Task: In the  document presentation.txt. Below name insert the link: 'www.facebook.com' Insert Dropdown below the link: Review Status  'Select Approved'Insert Header and write  "Quantum". Change font style to  Times New Roman
Action: Mouse moved to (260, 343)
Screenshot: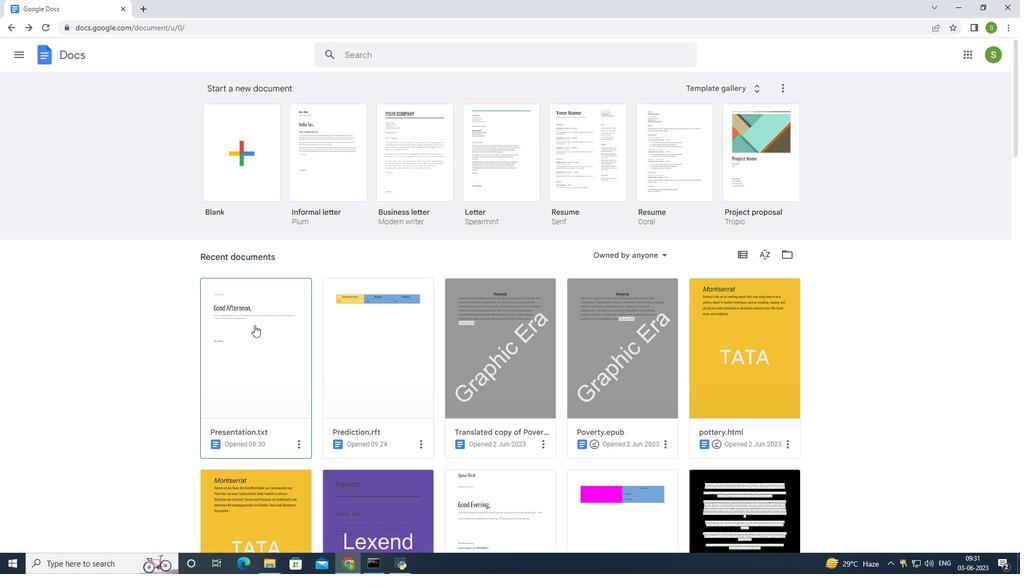 
Action: Mouse pressed left at (260, 343)
Screenshot: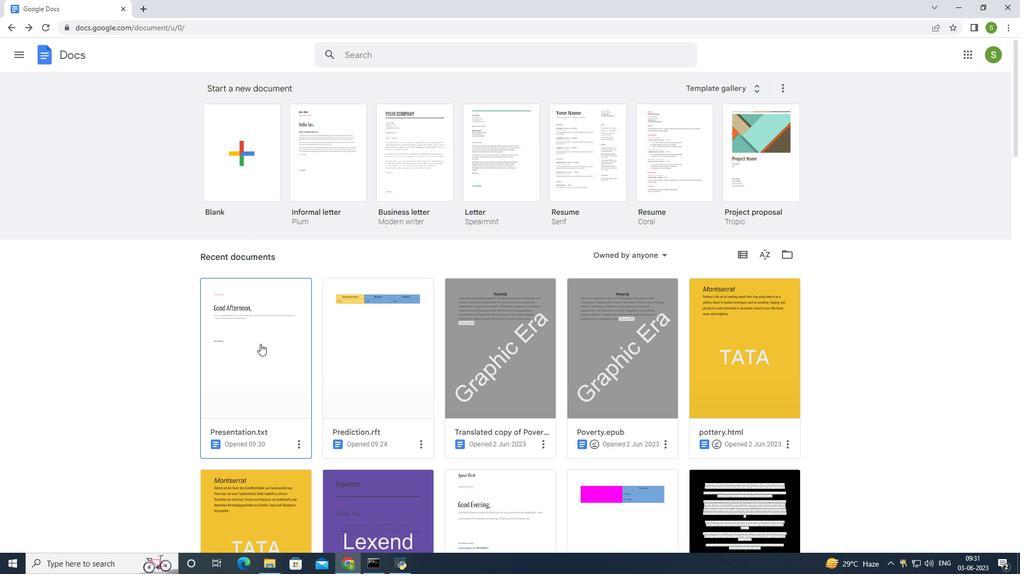 
Action: Mouse moved to (328, 394)
Screenshot: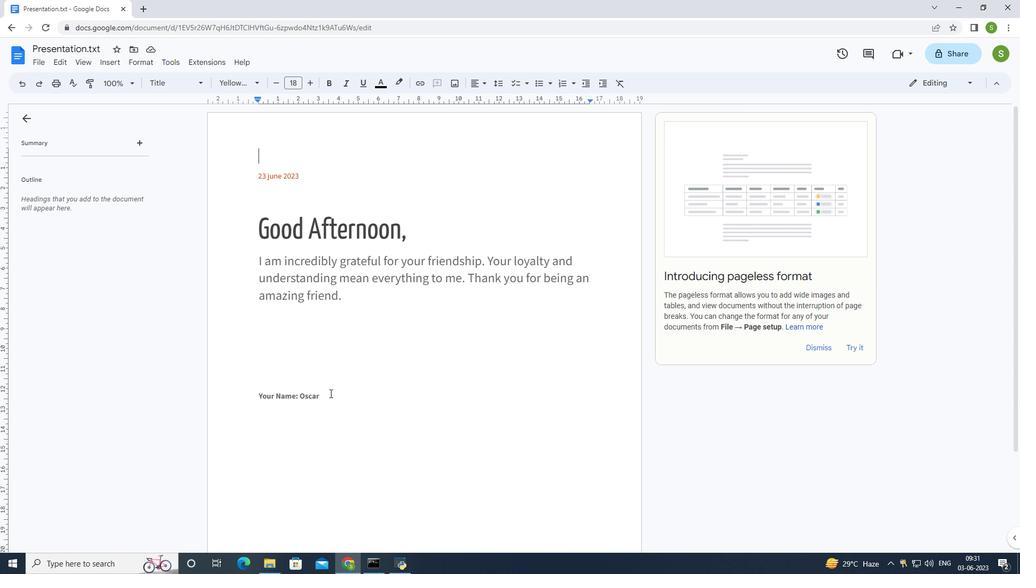 
Action: Mouse pressed left at (328, 394)
Screenshot: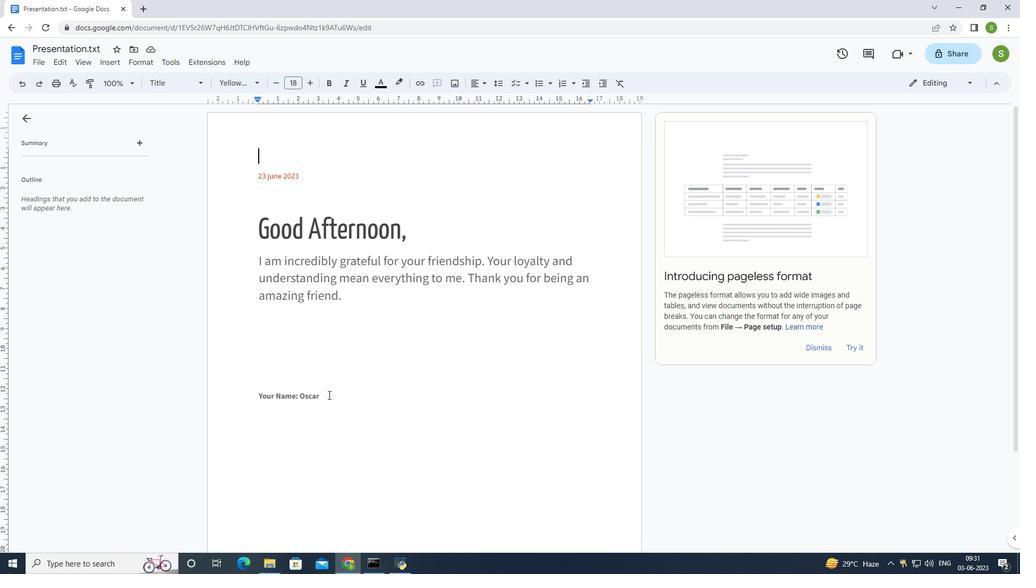 
Action: Mouse moved to (416, 368)
Screenshot: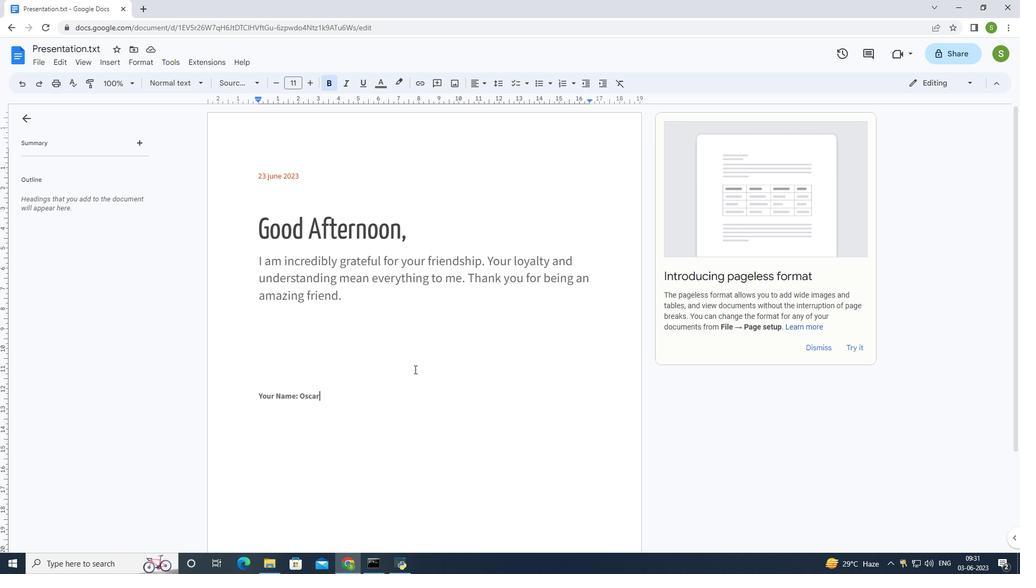 
Action: Key pressed <Key.enter>
Screenshot: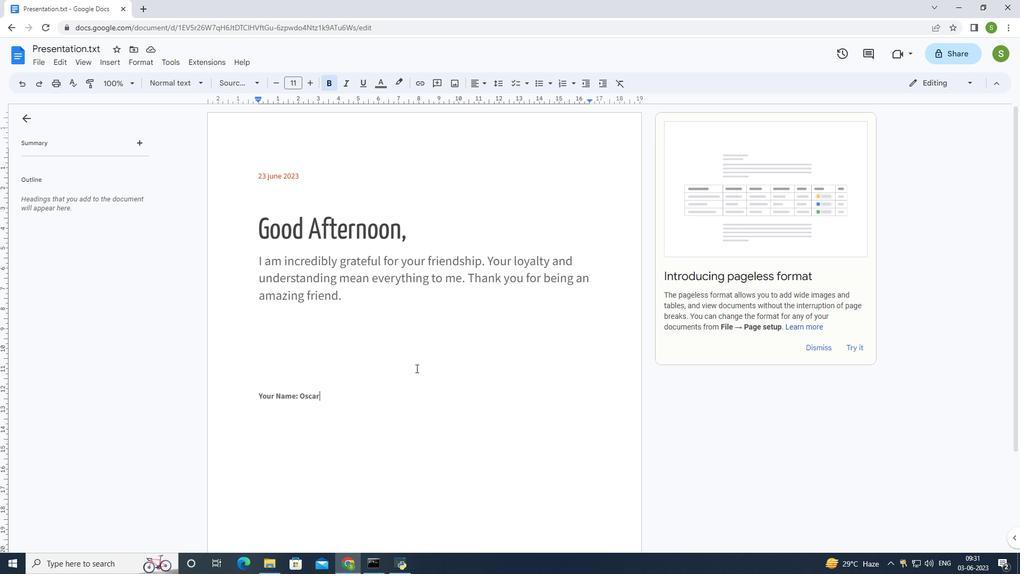 
Action: Mouse moved to (419, 85)
Screenshot: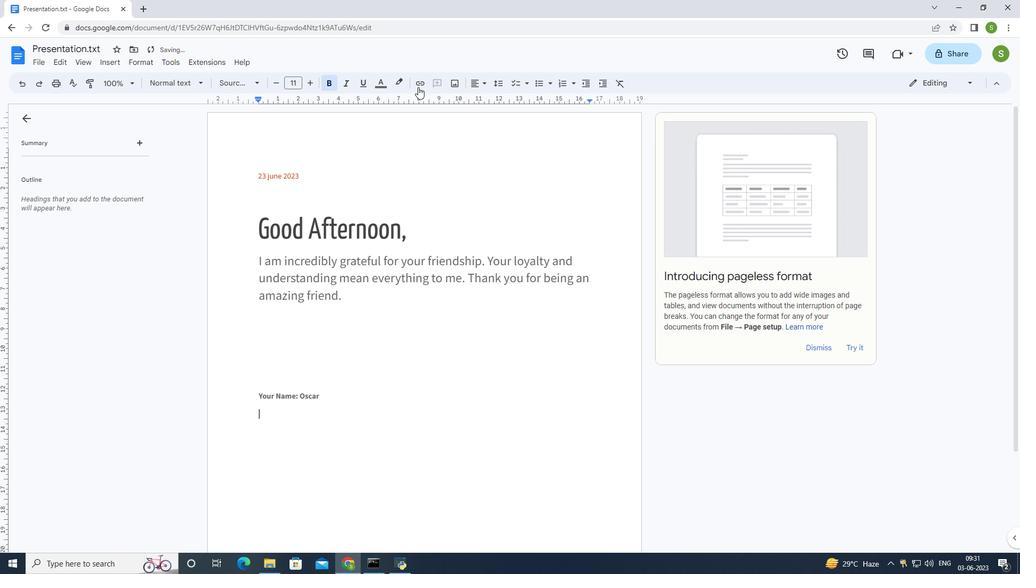 
Action: Mouse pressed left at (419, 85)
Screenshot: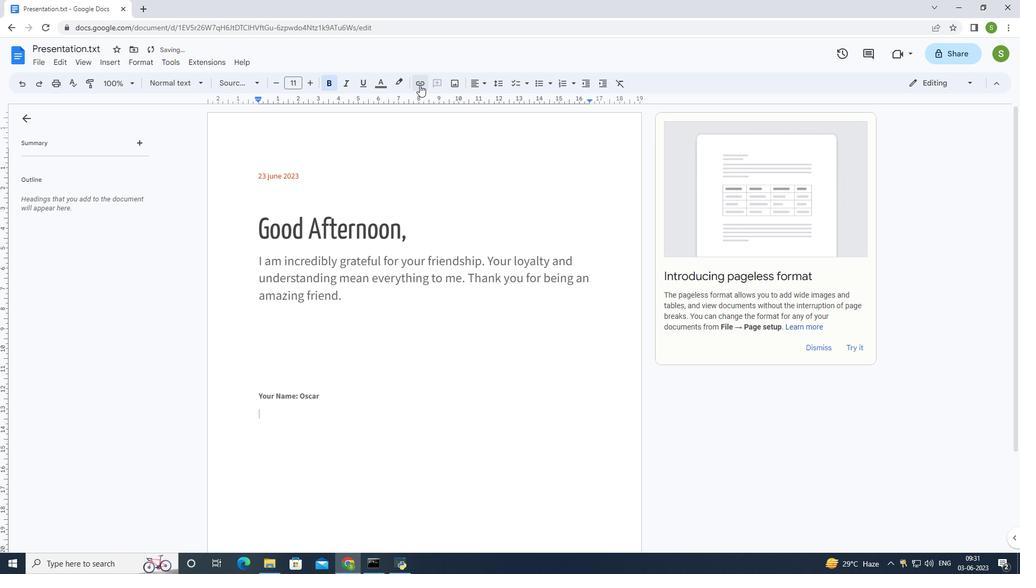 
Action: Mouse moved to (440, 288)
Screenshot: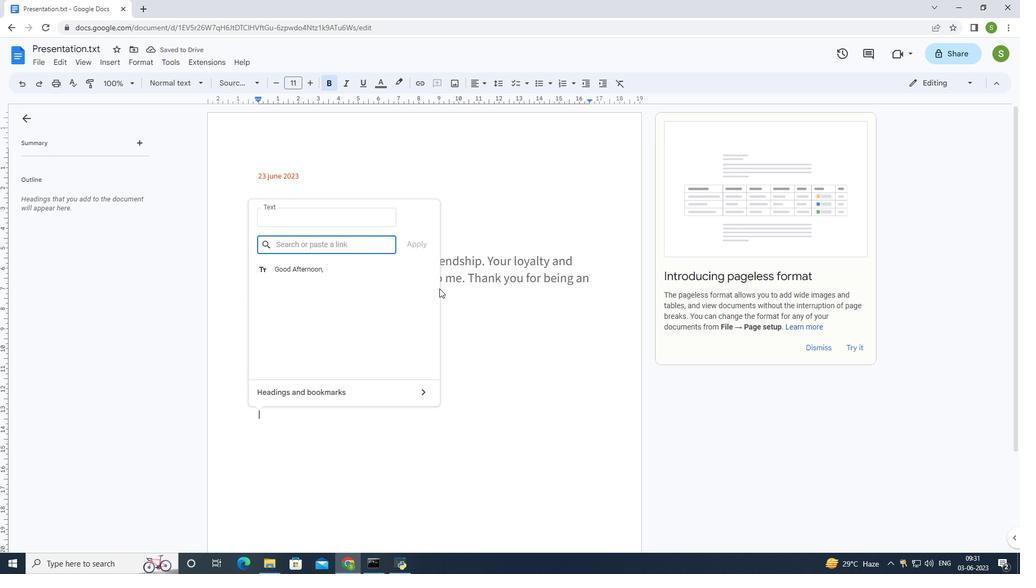 
Action: Key pressed www
Screenshot: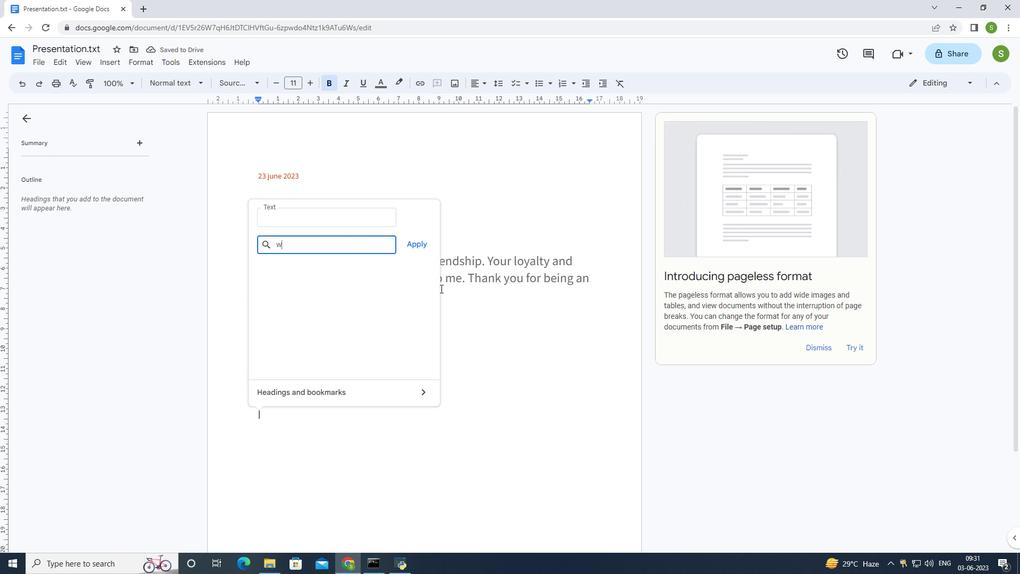 
Action: Mouse moved to (440, 288)
Screenshot: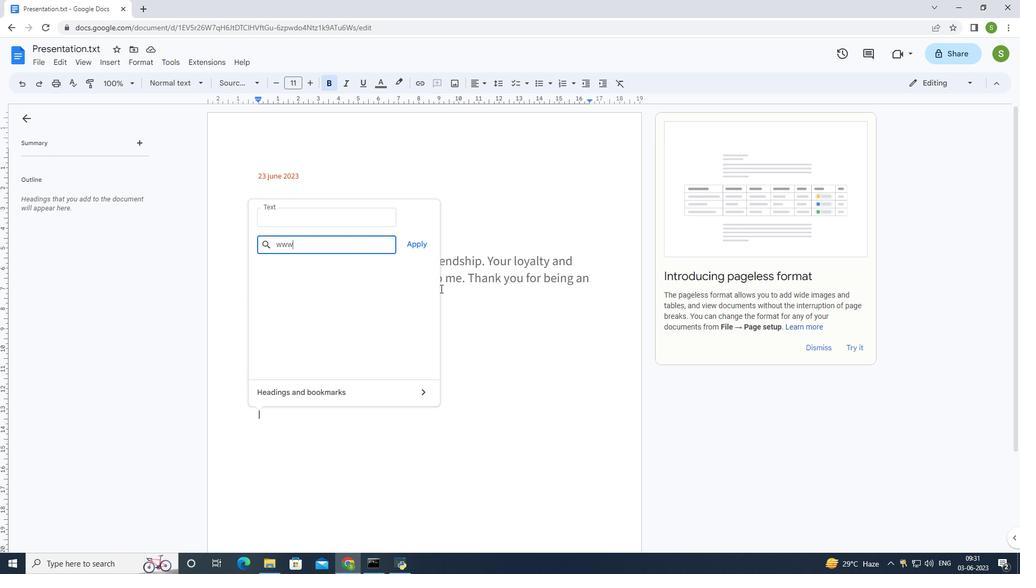 
Action: Key pressed .faceboo
Screenshot: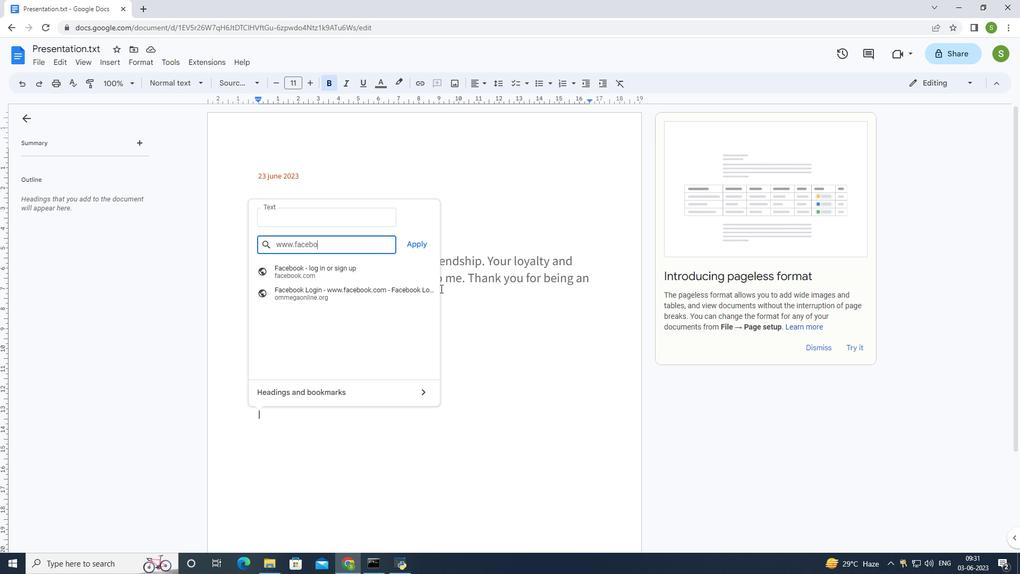 
Action: Mouse moved to (440, 288)
Screenshot: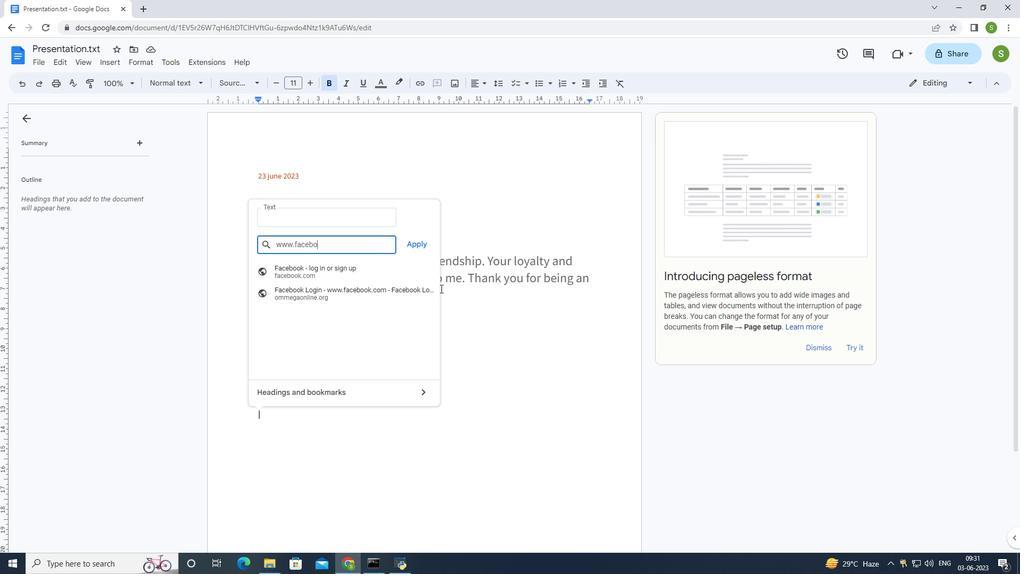 
Action: Key pressed k.com
Screenshot: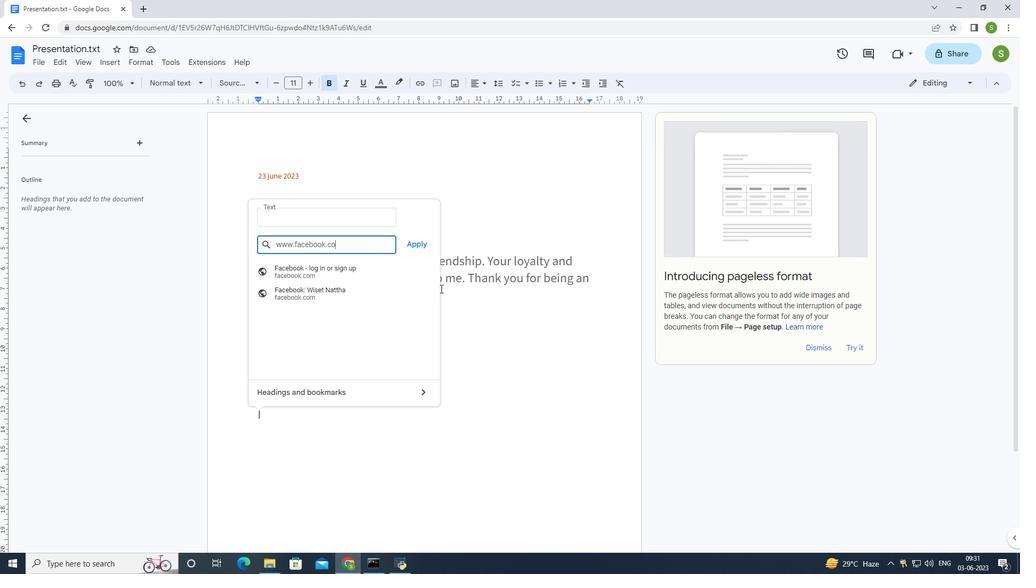 
Action: Mouse moved to (424, 246)
Screenshot: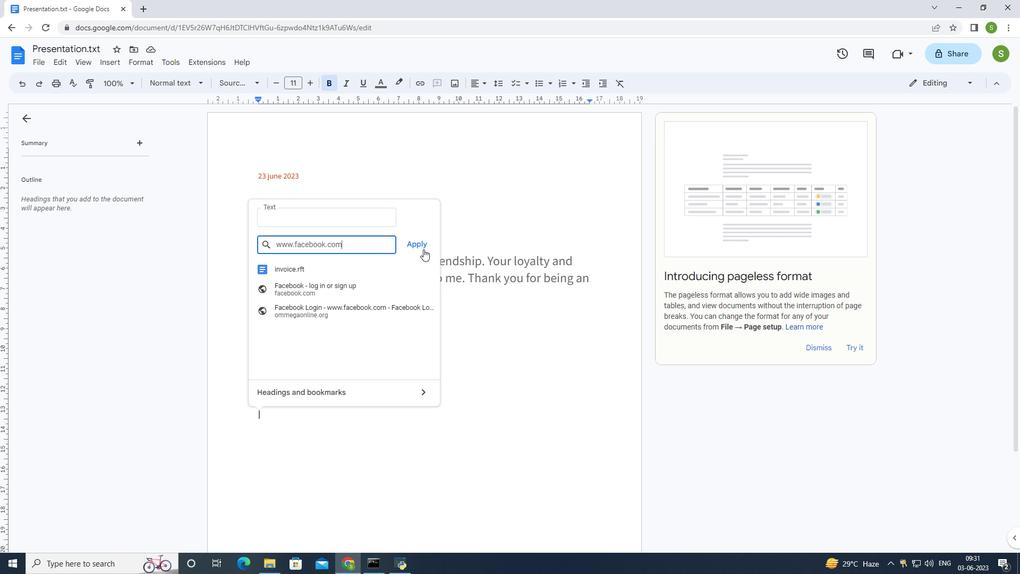 
Action: Mouse pressed left at (424, 246)
Screenshot: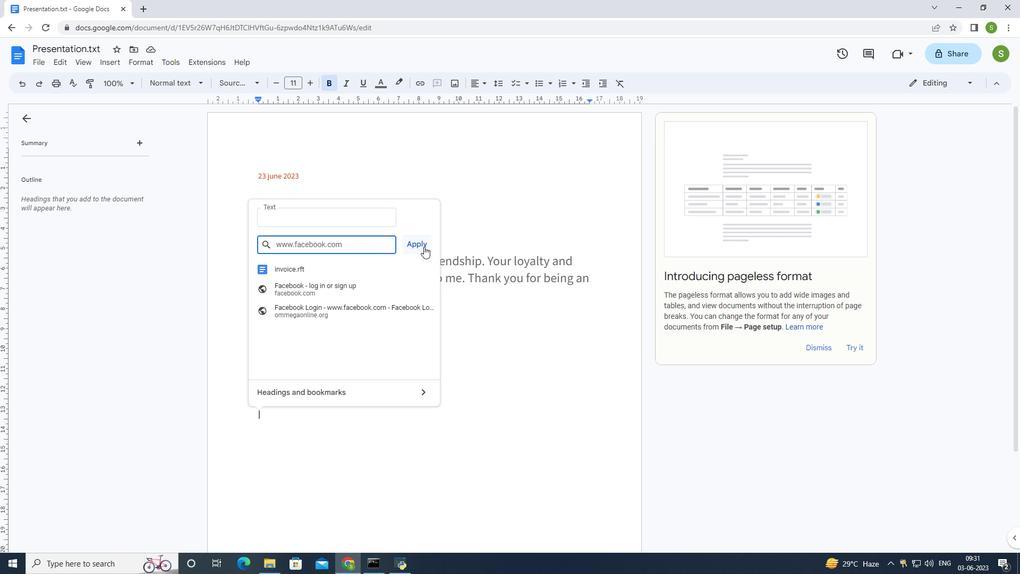 
Action: Mouse moved to (37, 62)
Screenshot: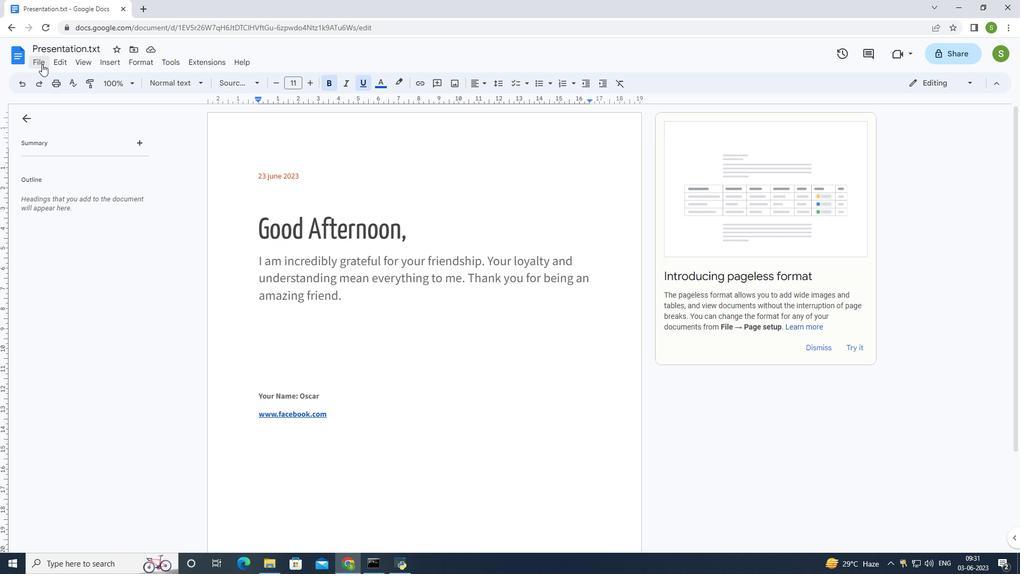 
Action: Mouse pressed left at (37, 62)
Screenshot: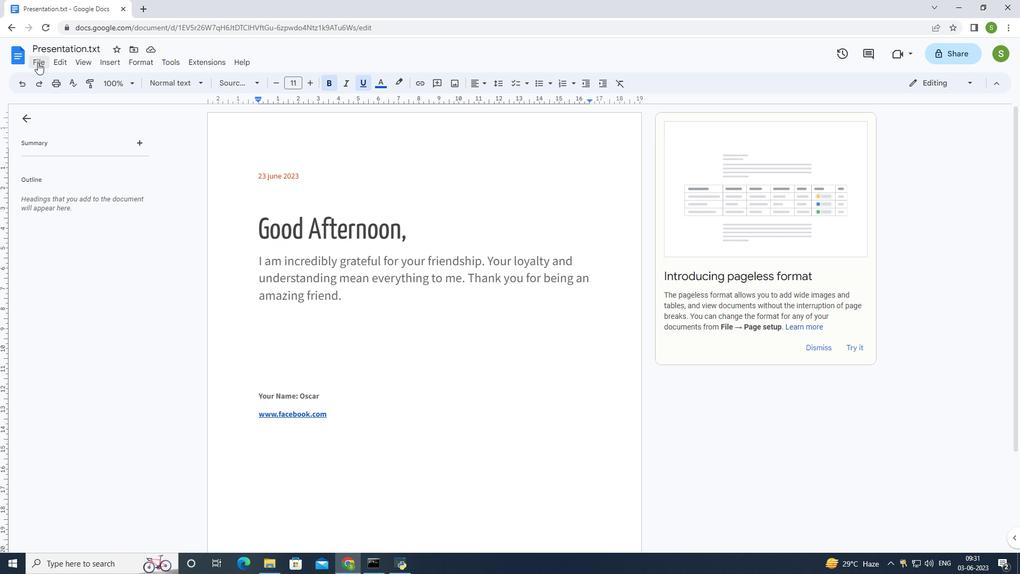 
Action: Mouse moved to (128, 199)
Screenshot: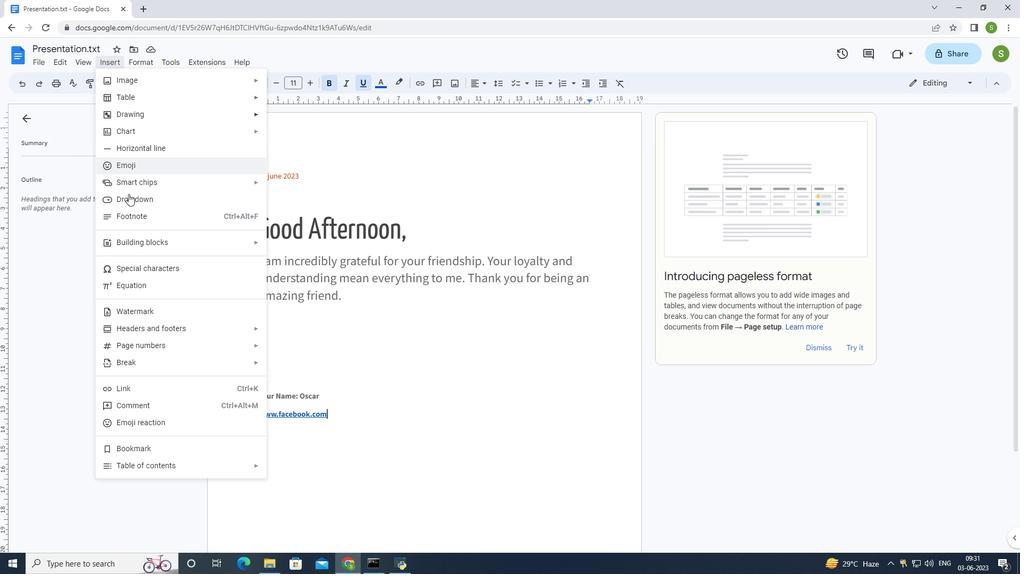 
Action: Mouse pressed left at (128, 199)
Screenshot: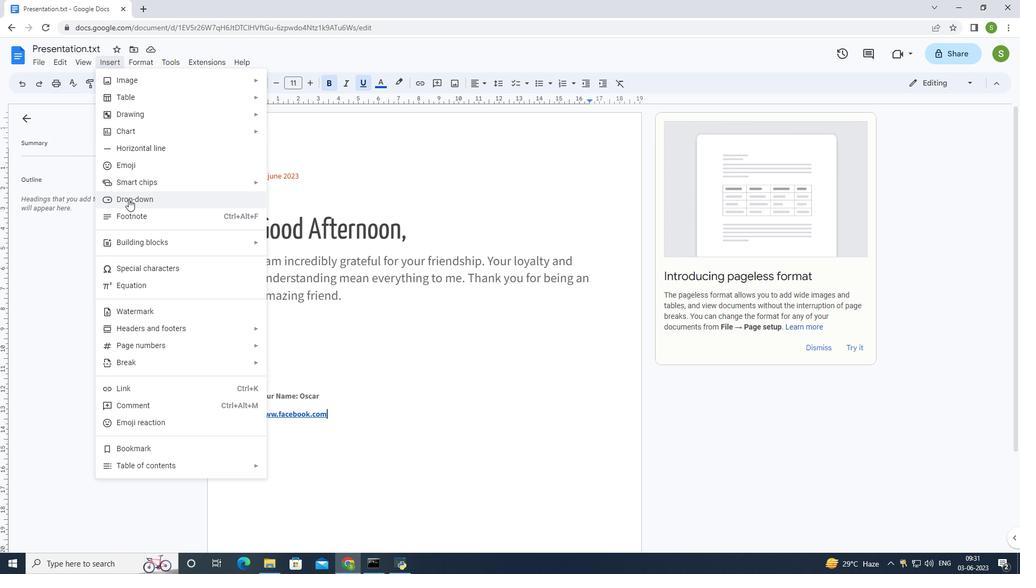 
Action: Mouse moved to (370, 515)
Screenshot: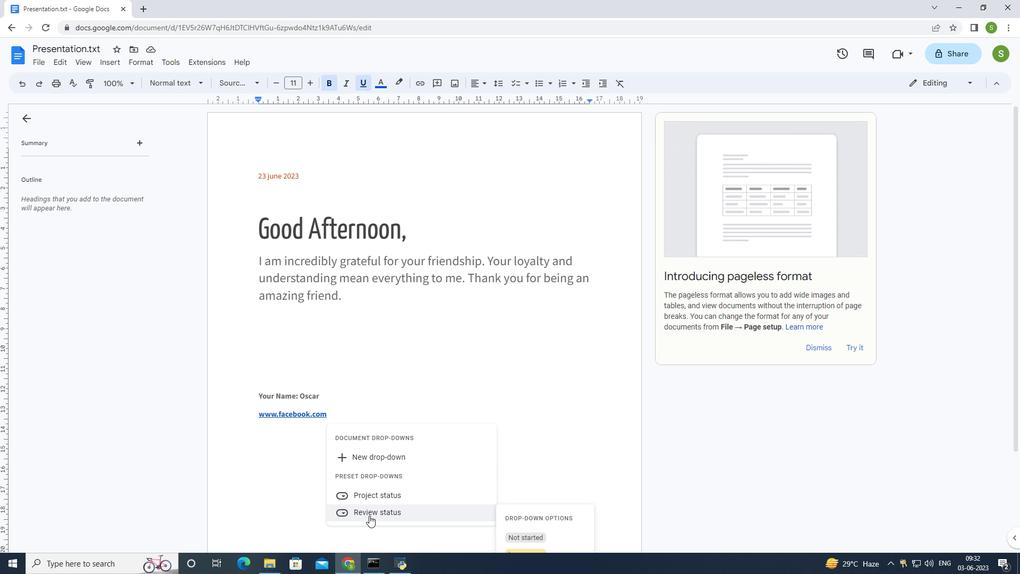 
Action: Mouse pressed left at (370, 515)
Screenshot: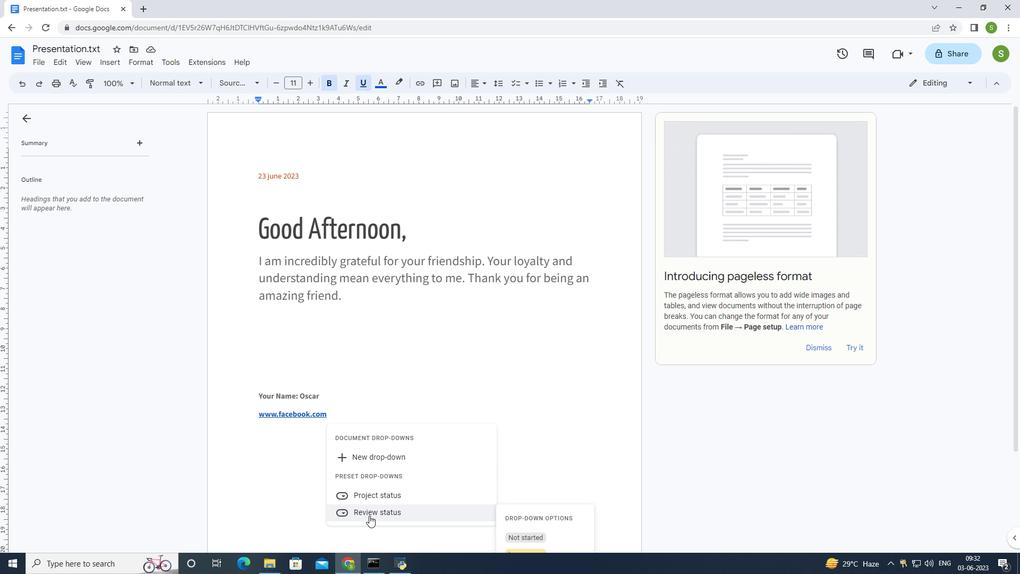 
Action: Mouse moved to (372, 415)
Screenshot: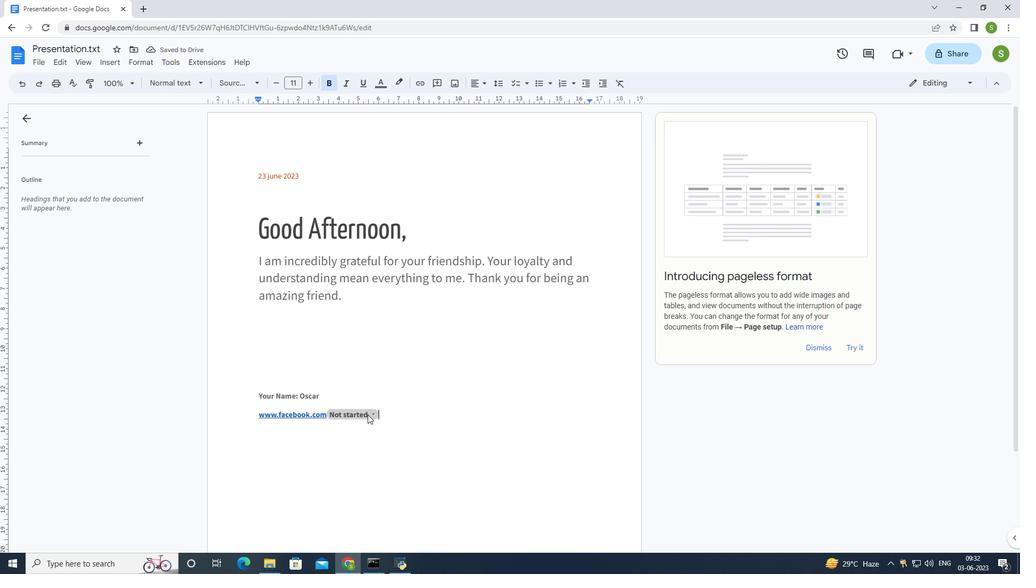 
Action: Mouse pressed left at (372, 415)
Screenshot: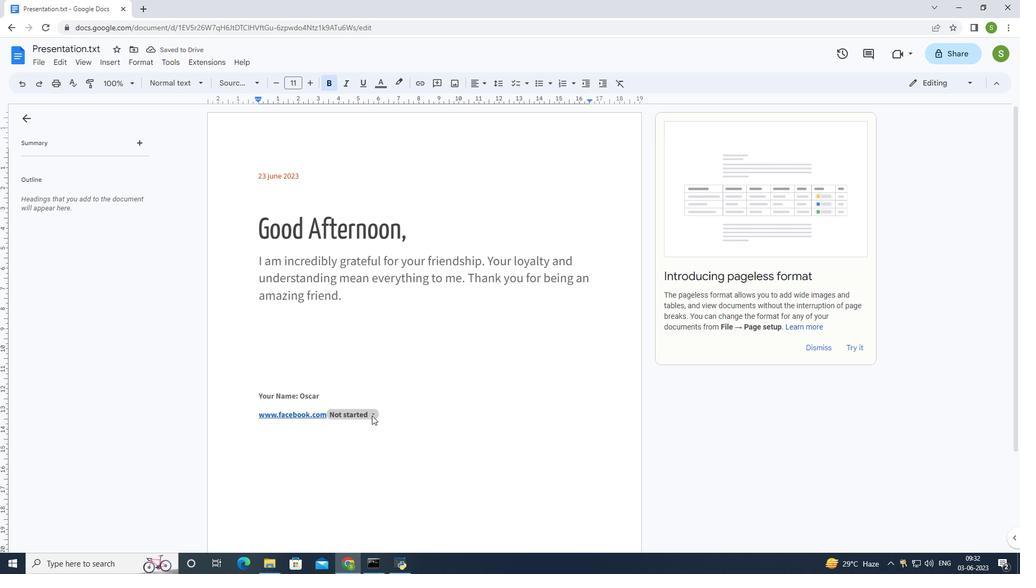 
Action: Mouse moved to (367, 489)
Screenshot: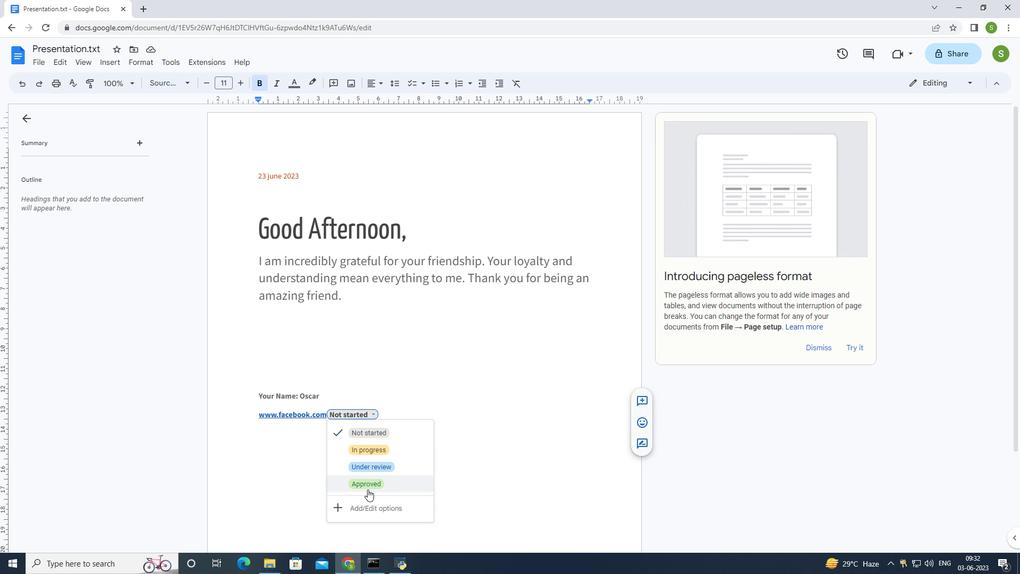 
Action: Mouse pressed left at (367, 489)
Screenshot: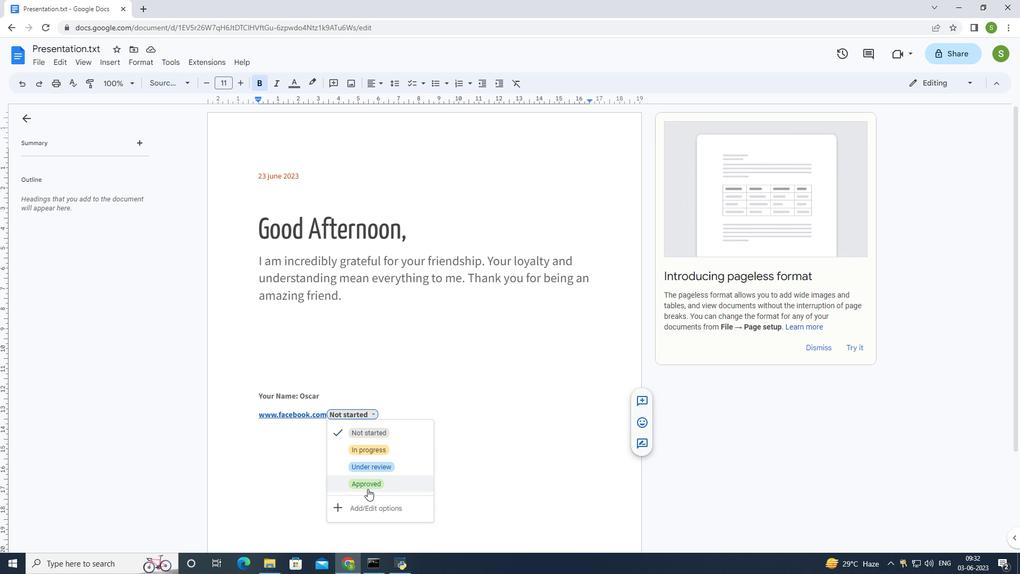 
Action: Mouse moved to (339, 129)
Screenshot: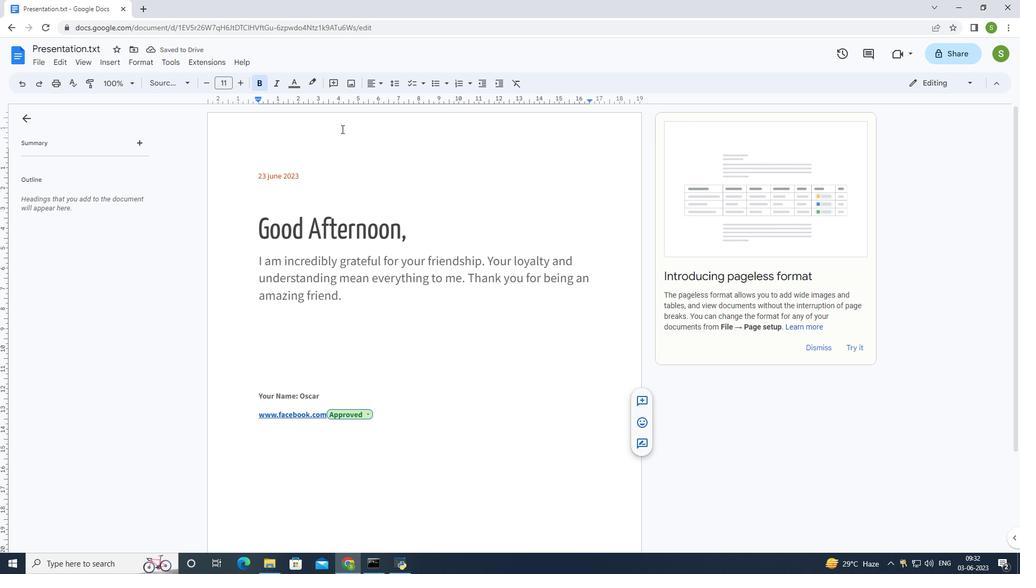 
Action: Mouse pressed left at (339, 129)
Screenshot: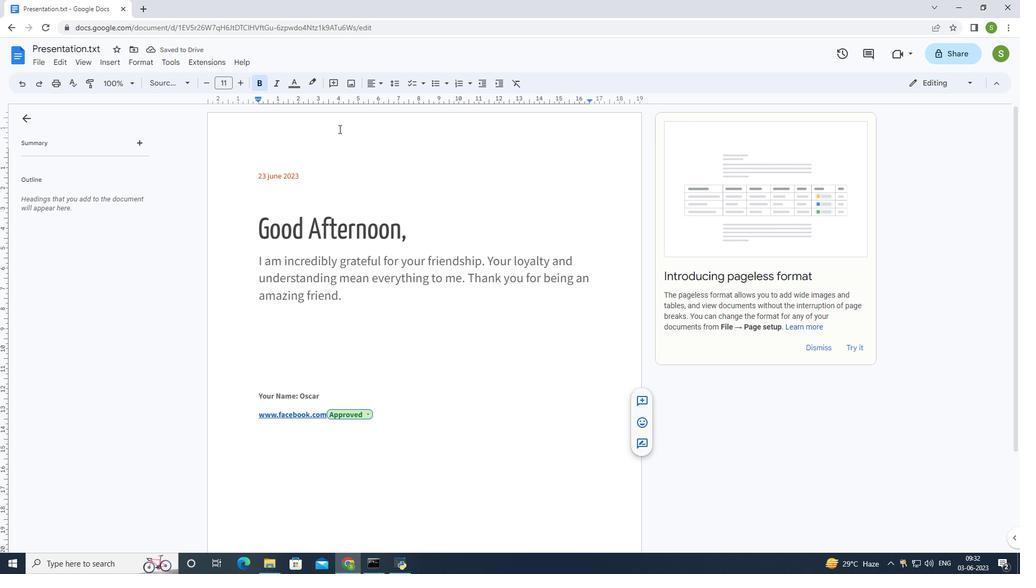 
Action: Mouse pressed left at (339, 129)
Screenshot: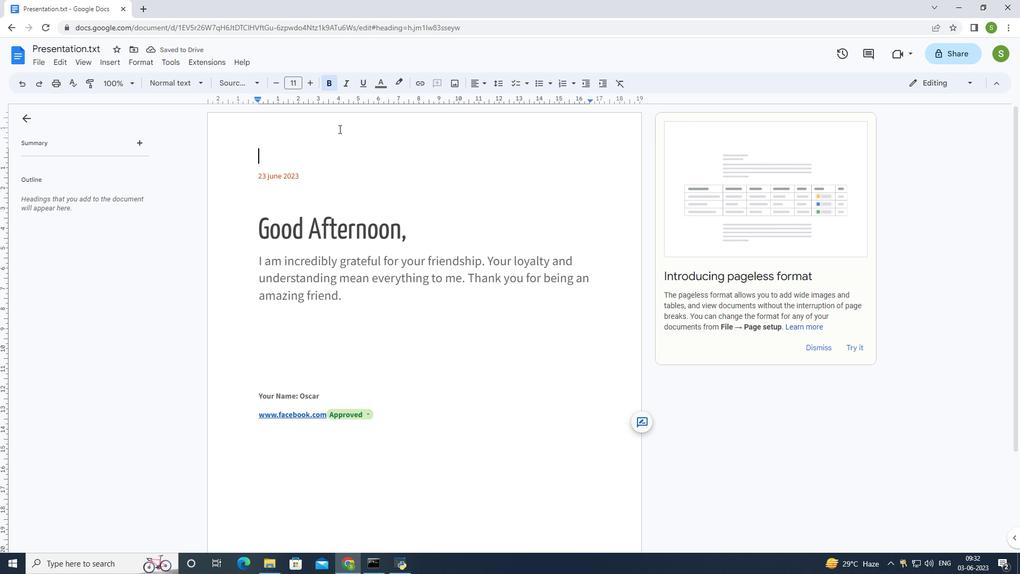 
Action: Mouse pressed left at (339, 129)
Screenshot: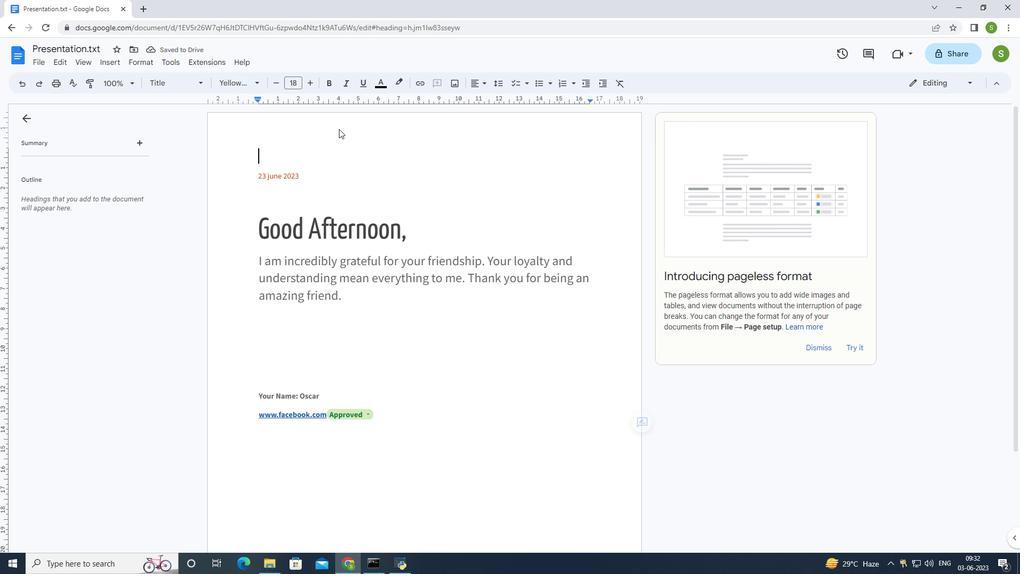 
Action: Mouse moved to (341, 131)
Screenshot: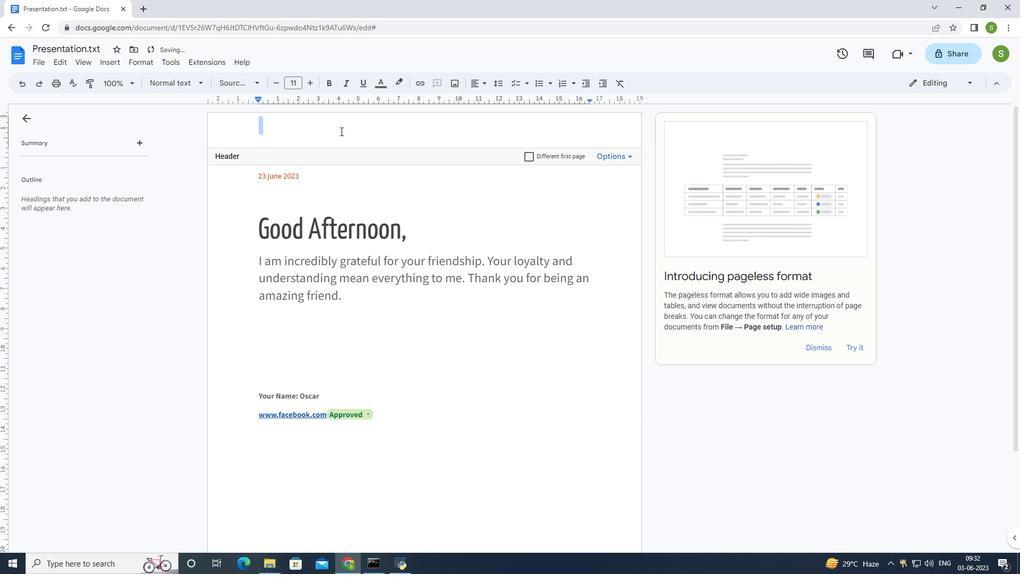 
Action: Key pressed <Key.shift>Quantum
Screenshot: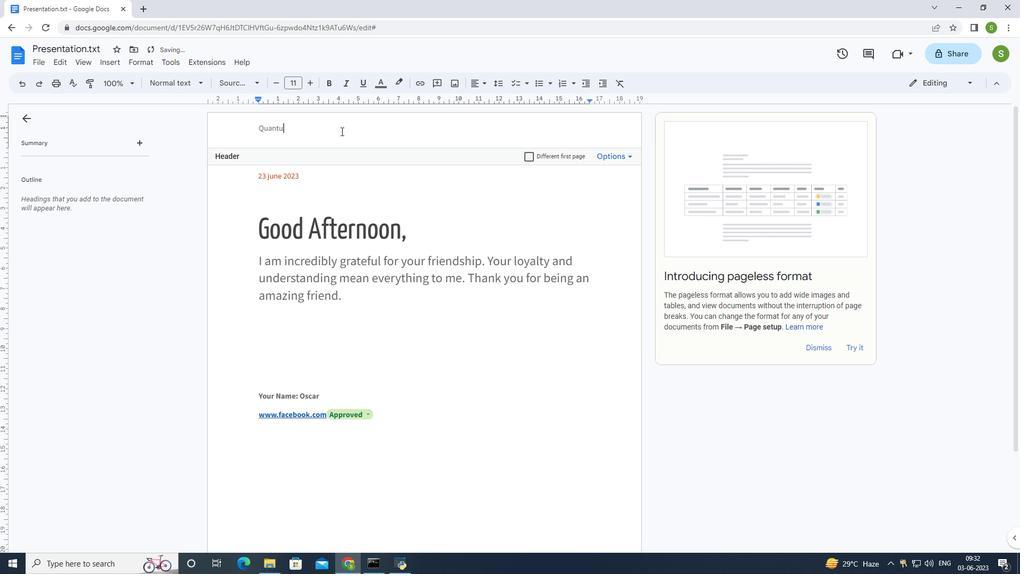 
Action: Mouse moved to (298, 127)
Screenshot: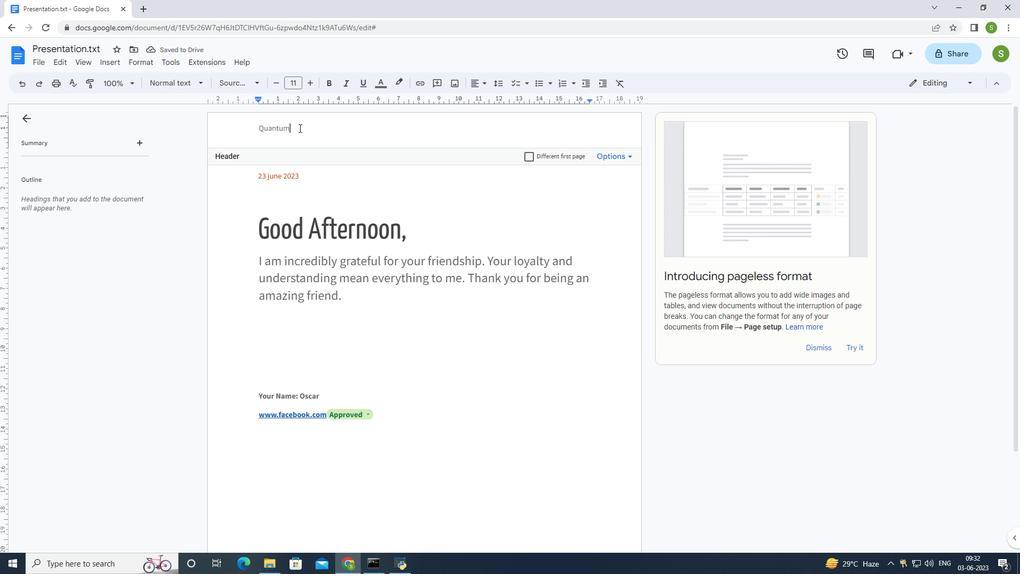 
Action: Mouse pressed left at (298, 127)
Screenshot: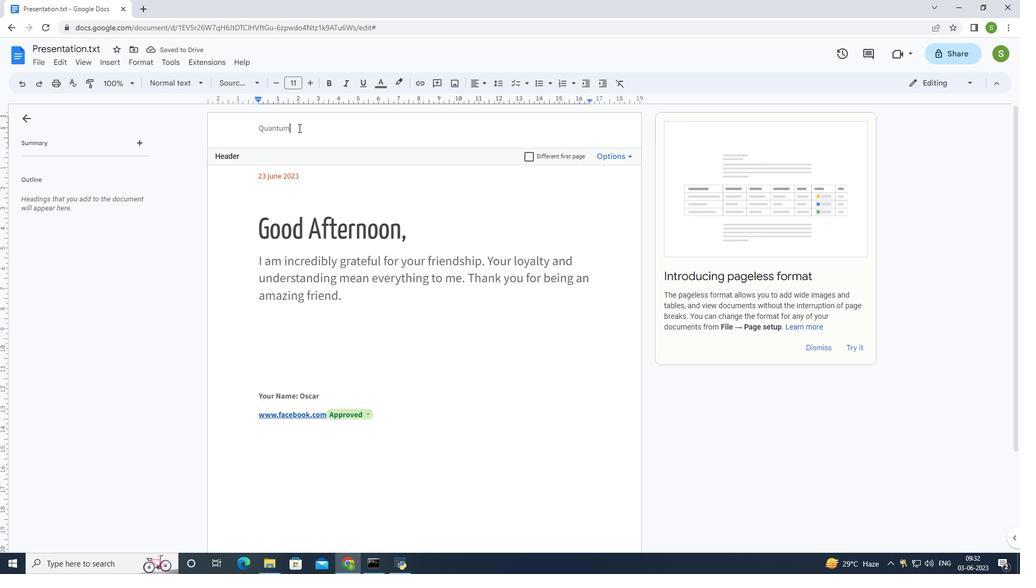 
Action: Mouse moved to (234, 83)
Screenshot: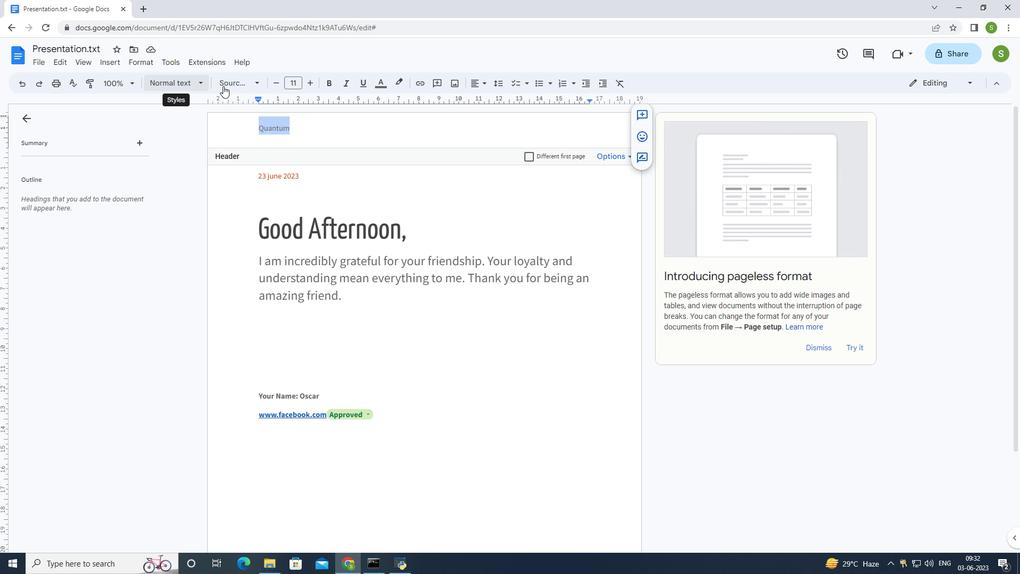
Action: Mouse pressed left at (234, 83)
Screenshot: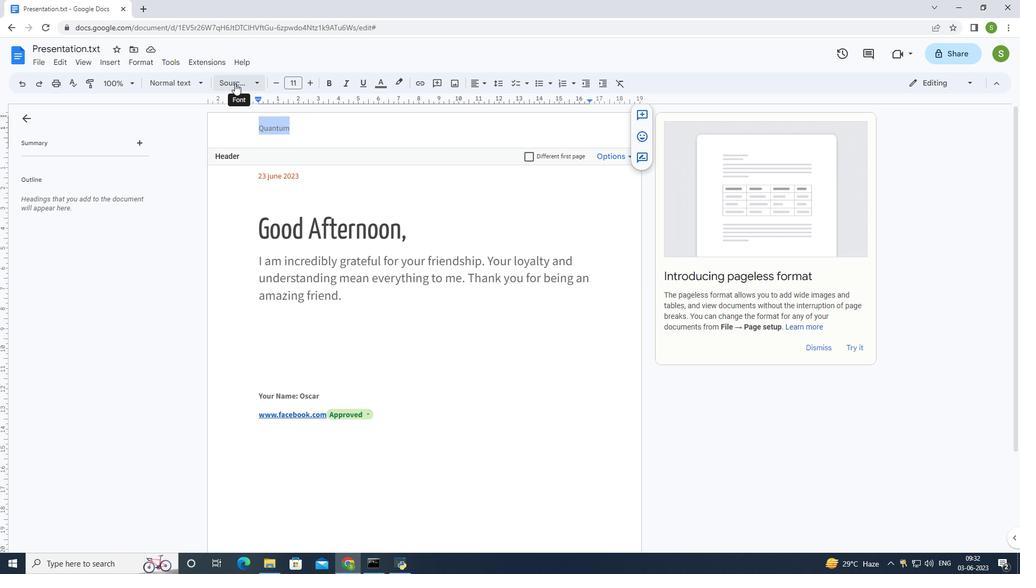 
Action: Mouse moved to (254, 104)
Screenshot: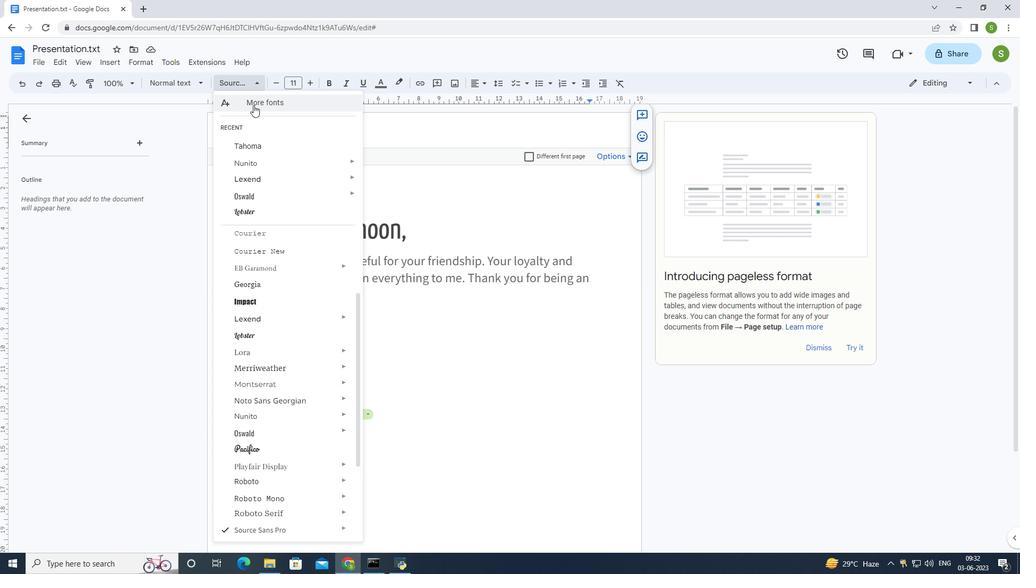 
Action: Mouse pressed left at (254, 104)
Screenshot: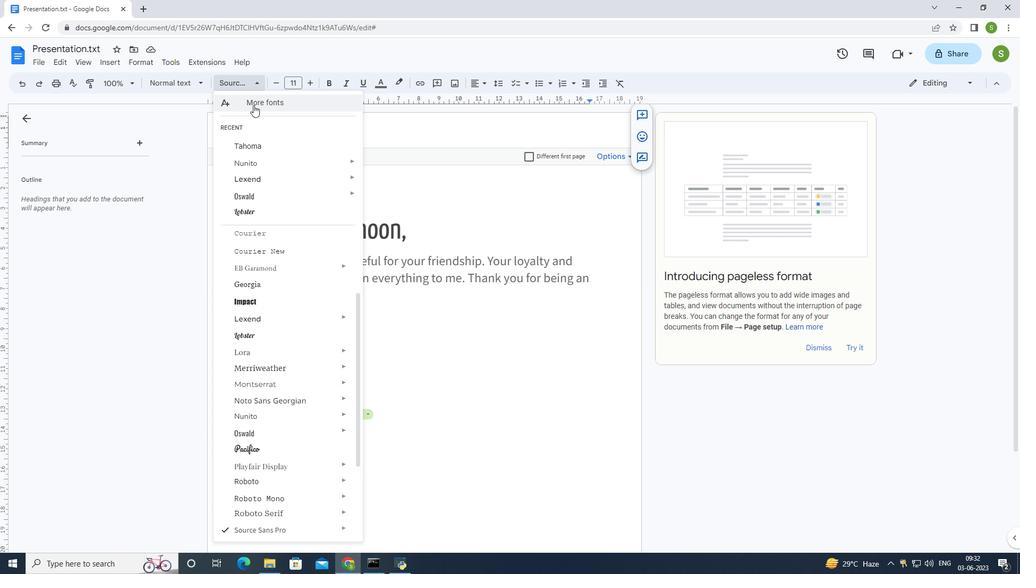 
Action: Mouse moved to (360, 169)
Screenshot: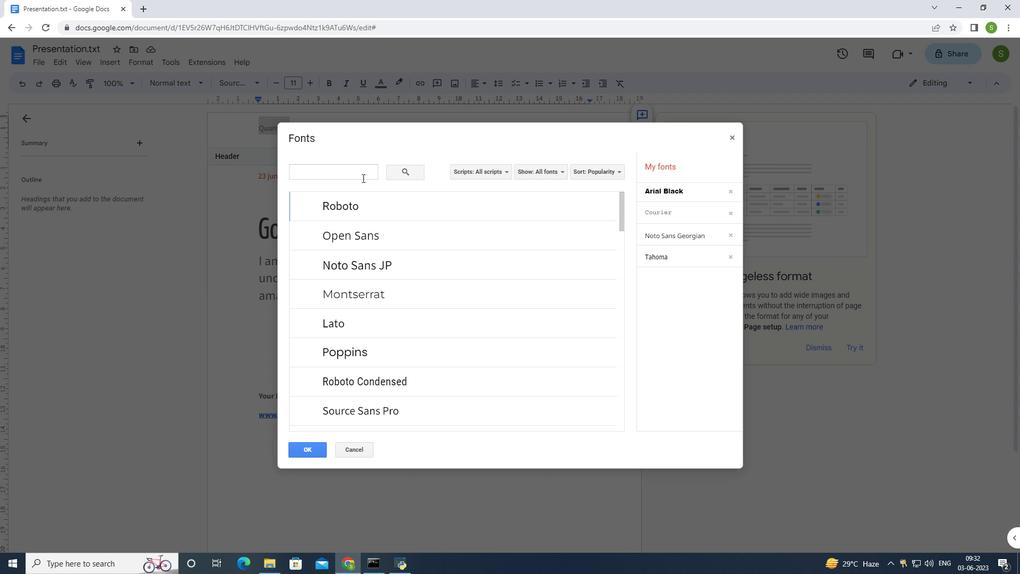 
Action: Mouse pressed left at (360, 169)
Screenshot: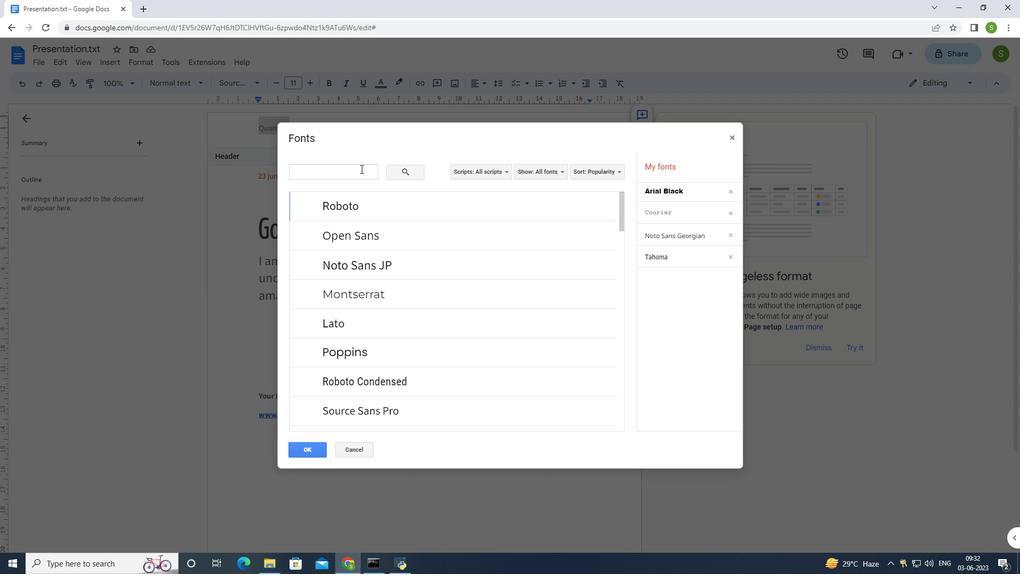
Action: Mouse moved to (359, 173)
Screenshot: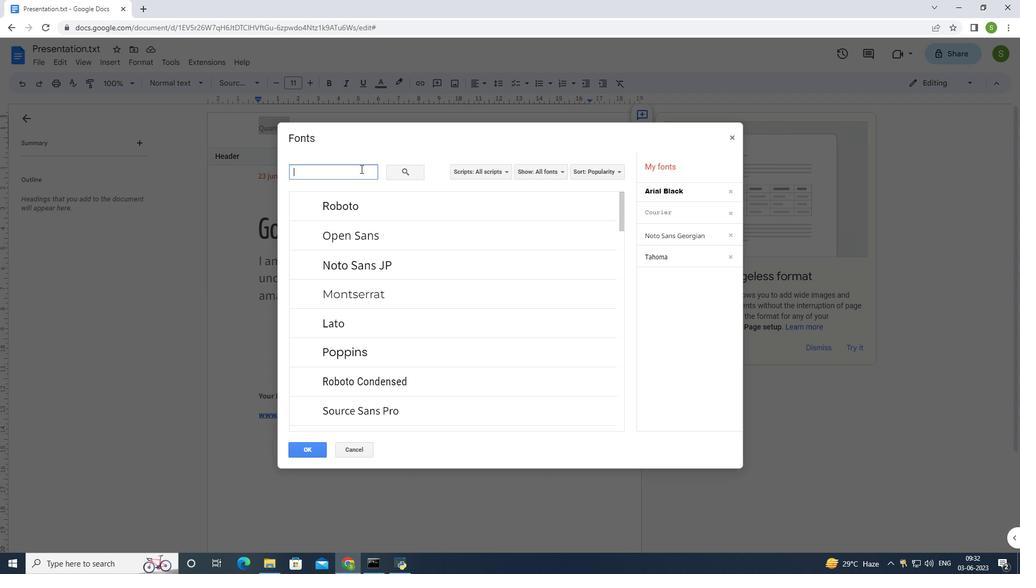 
Action: Key pressed <Key.shift>Times<Key.space><Key.shift>New<Key.space><Key.shift><Key.shift><Key.shift><Key.shift><Key.shift><Key.shift>Roman
Screenshot: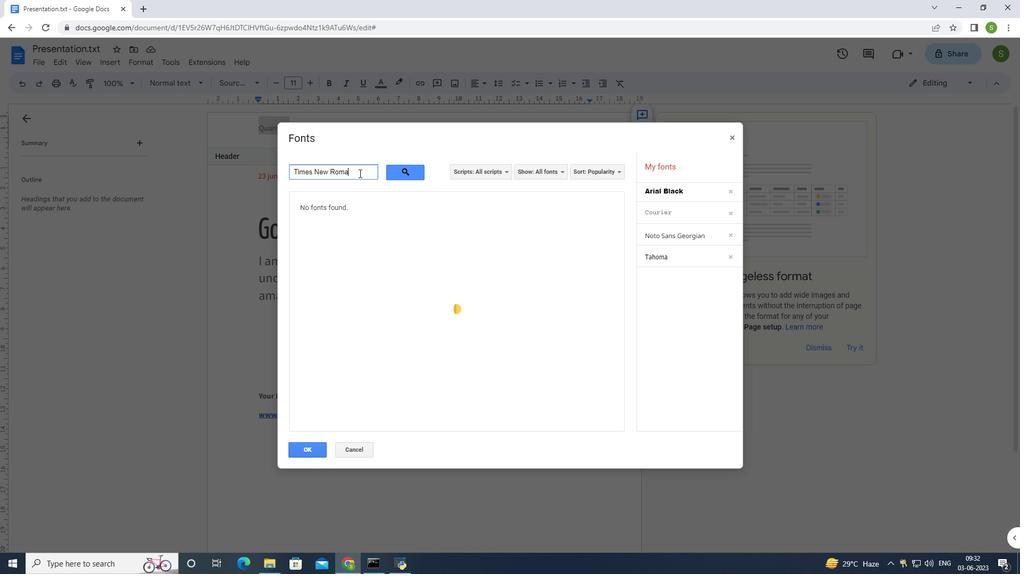 
Action: Mouse moved to (406, 176)
Screenshot: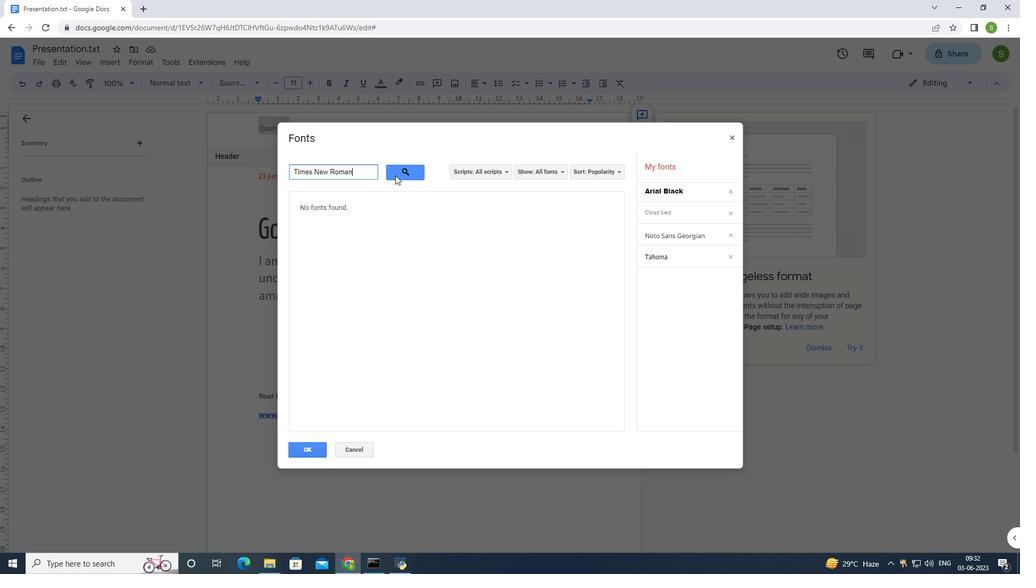 
Action: Mouse pressed left at (406, 176)
Screenshot: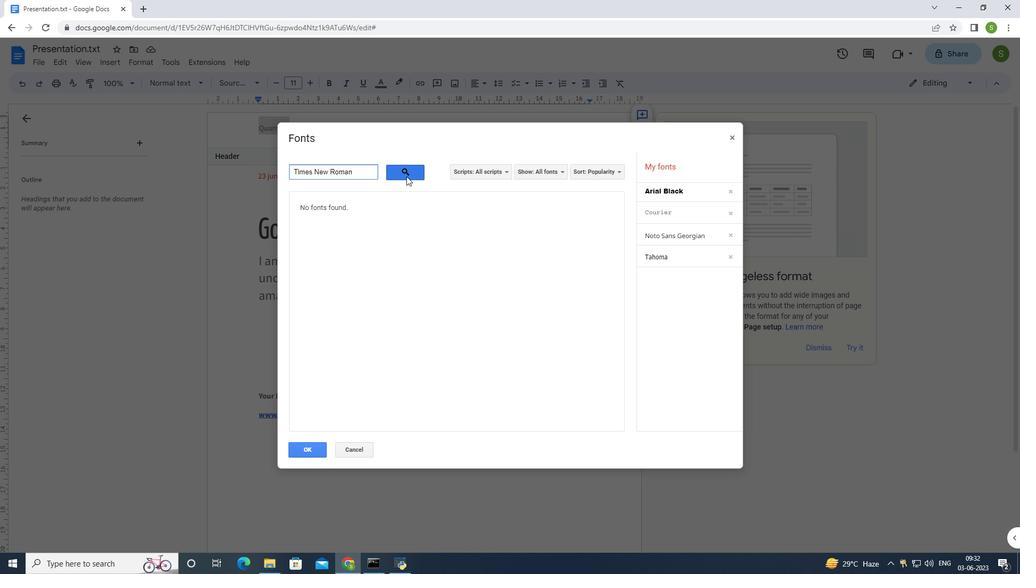 
Action: Mouse moved to (315, 453)
Screenshot: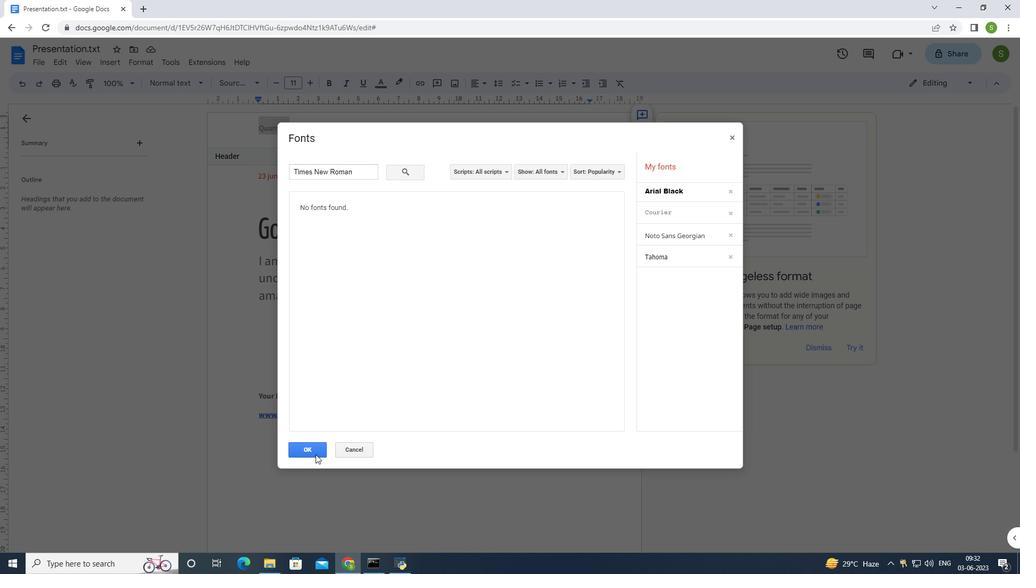 
Action: Mouse pressed left at (315, 453)
Screenshot: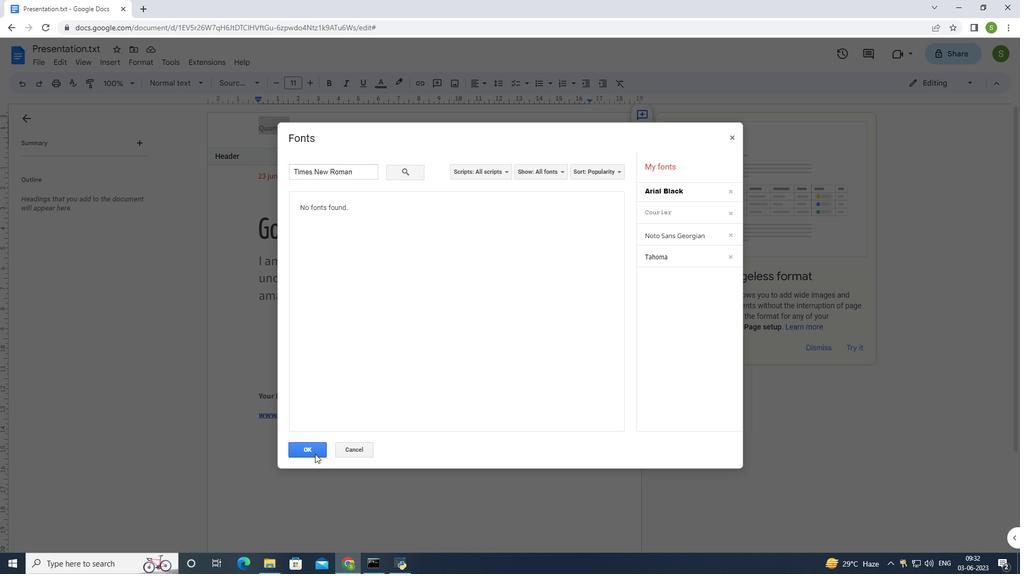 
Action: Mouse moved to (443, 232)
Screenshot: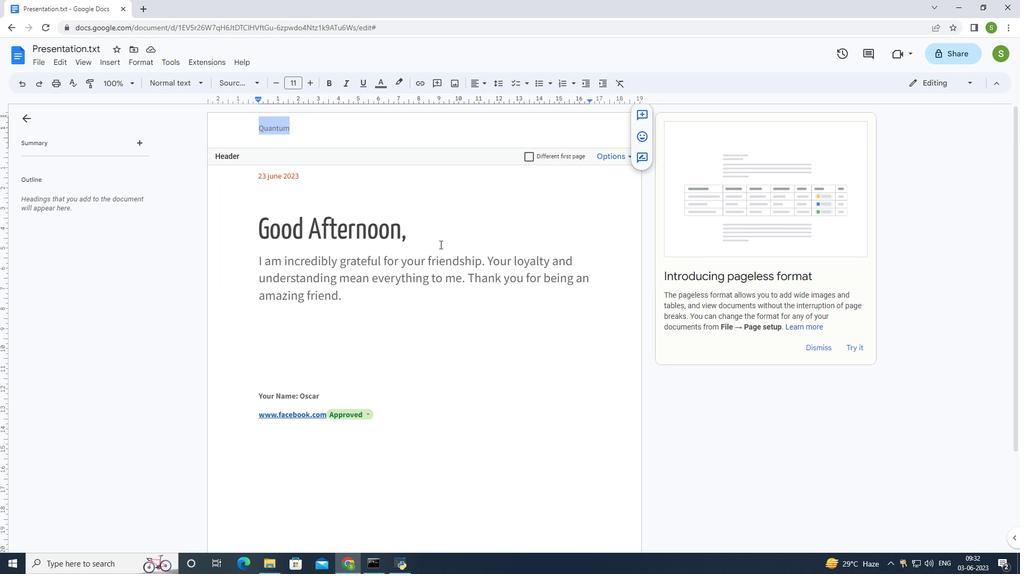 
